 Task: Look for products in the category "Hummus" from Hope Foods only.
Action: Mouse moved to (1017, 311)
Screenshot: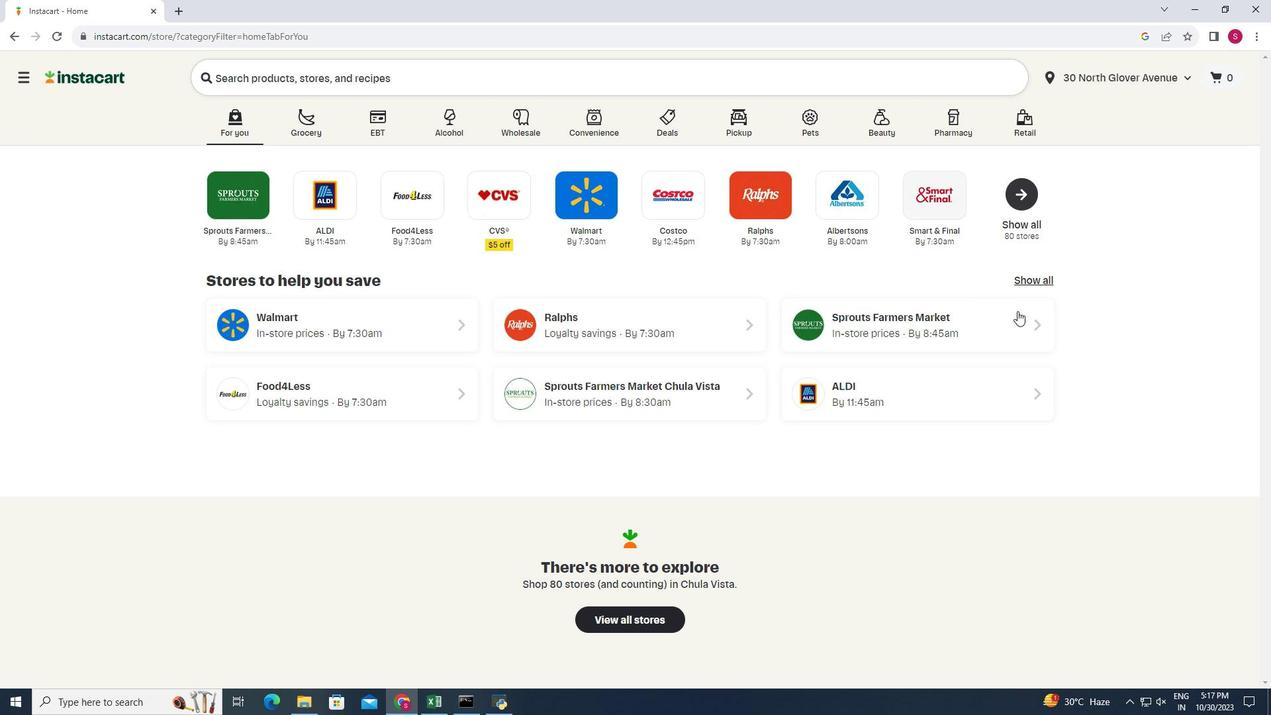 
Action: Mouse pressed left at (1017, 311)
Screenshot: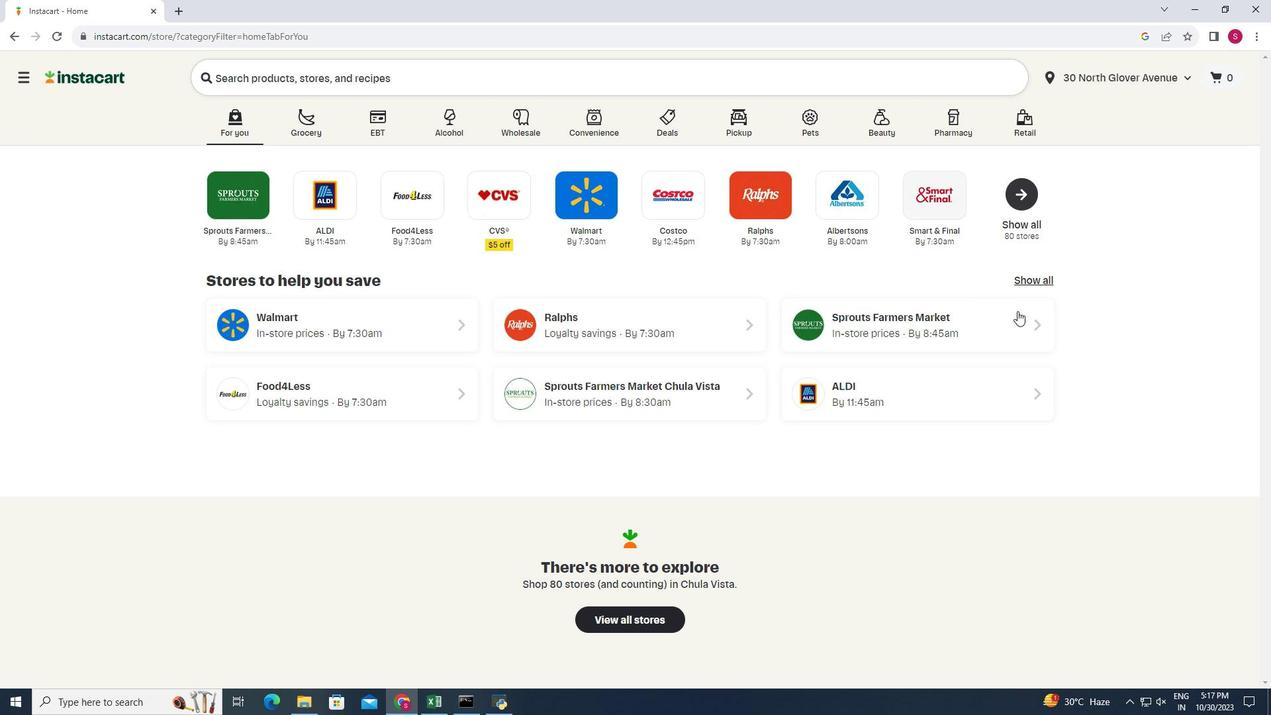 
Action: Mouse moved to (984, 322)
Screenshot: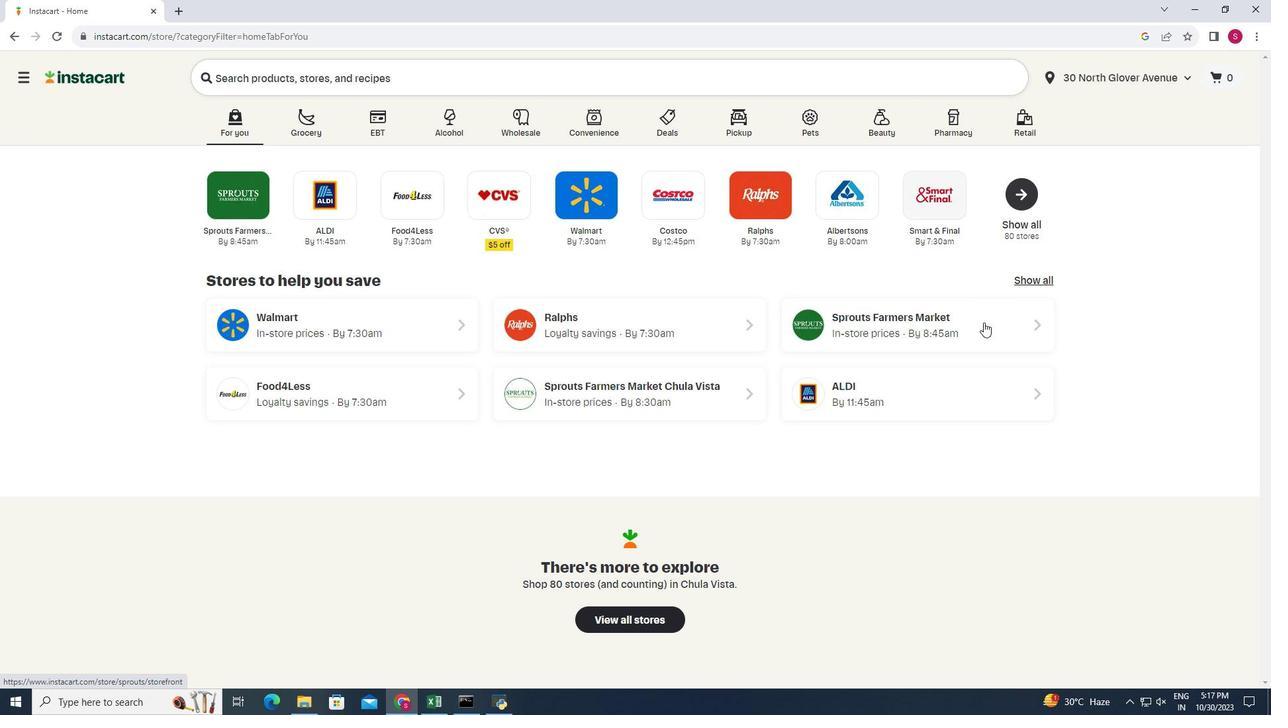 
Action: Mouse pressed left at (984, 322)
Screenshot: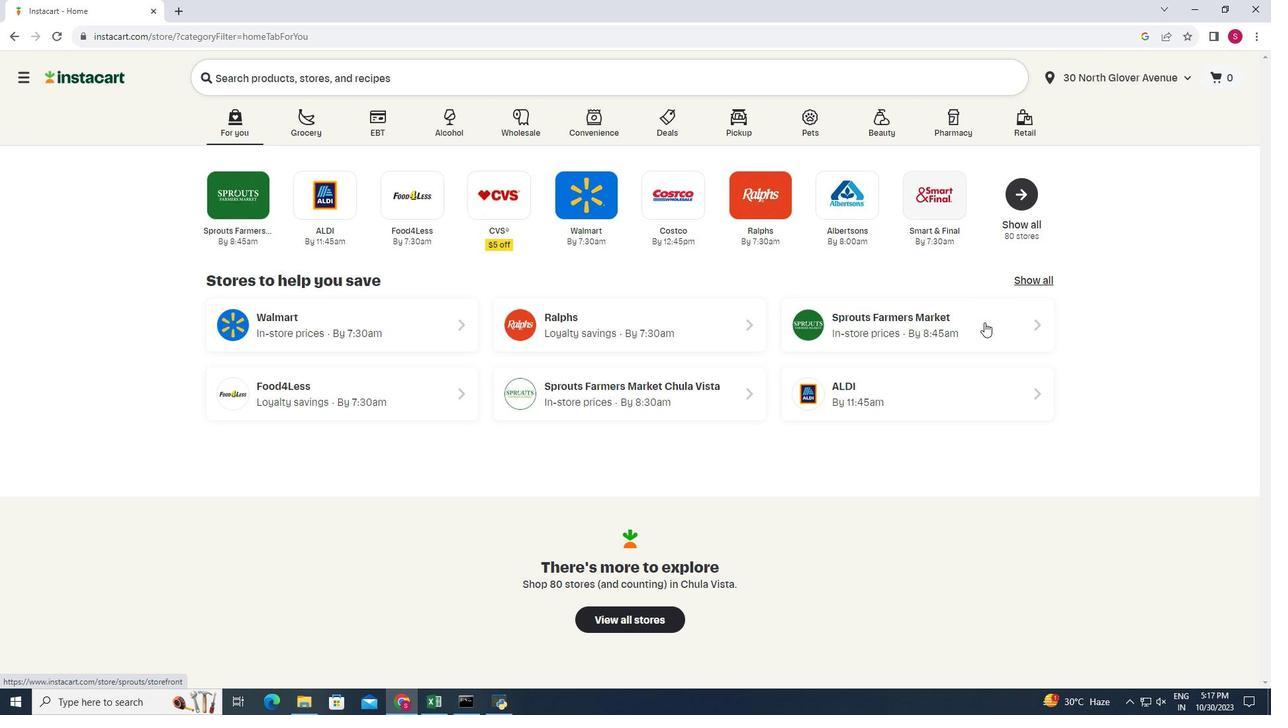 
Action: Mouse moved to (52, 584)
Screenshot: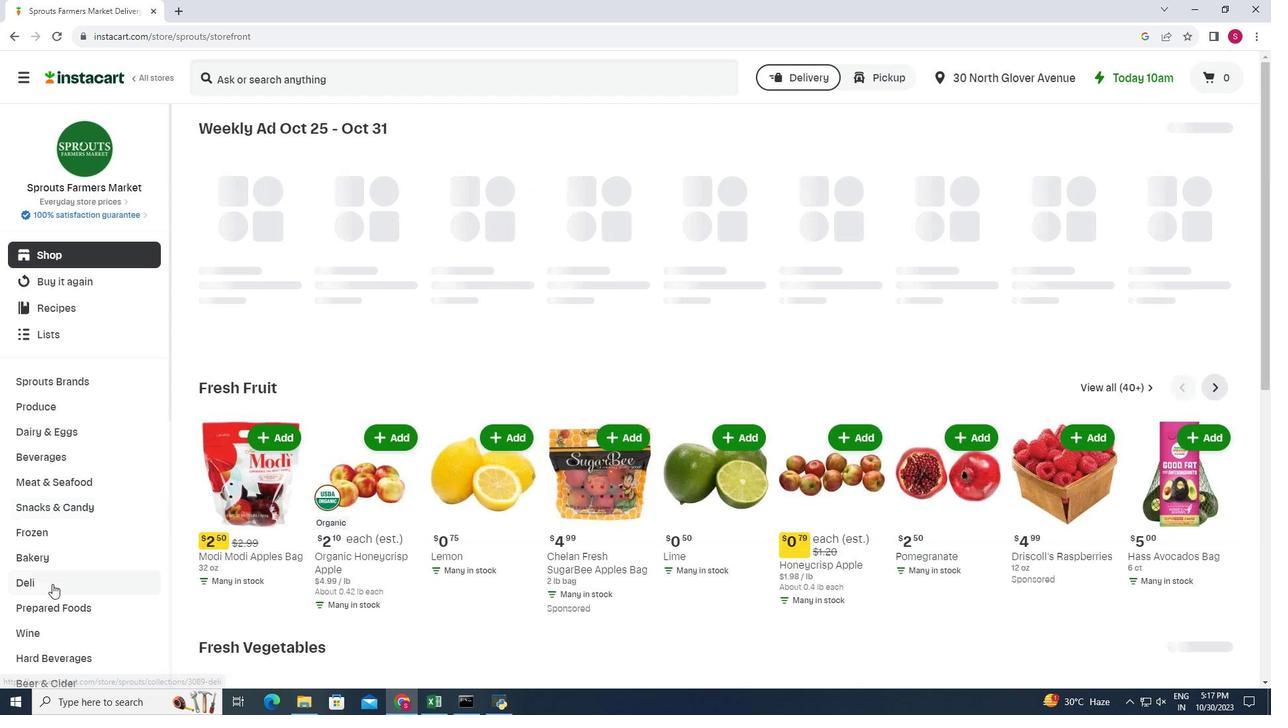 
Action: Mouse pressed left at (52, 584)
Screenshot: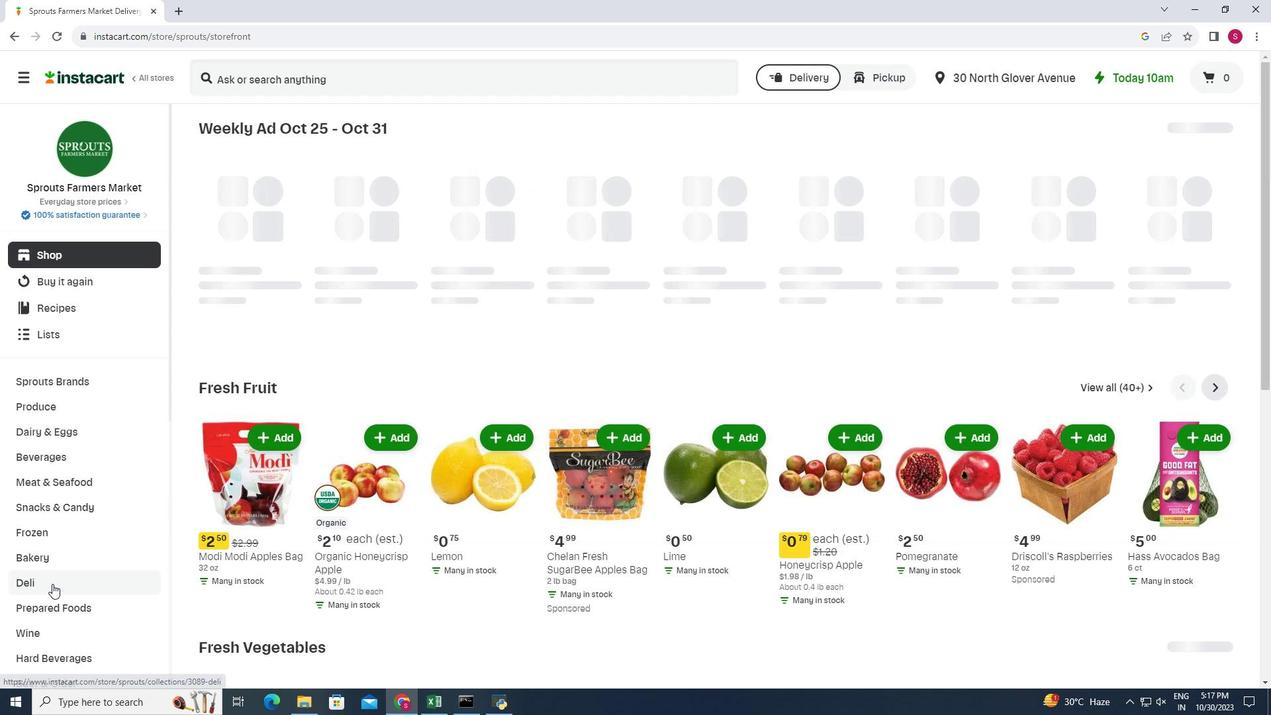
Action: Mouse moved to (428, 167)
Screenshot: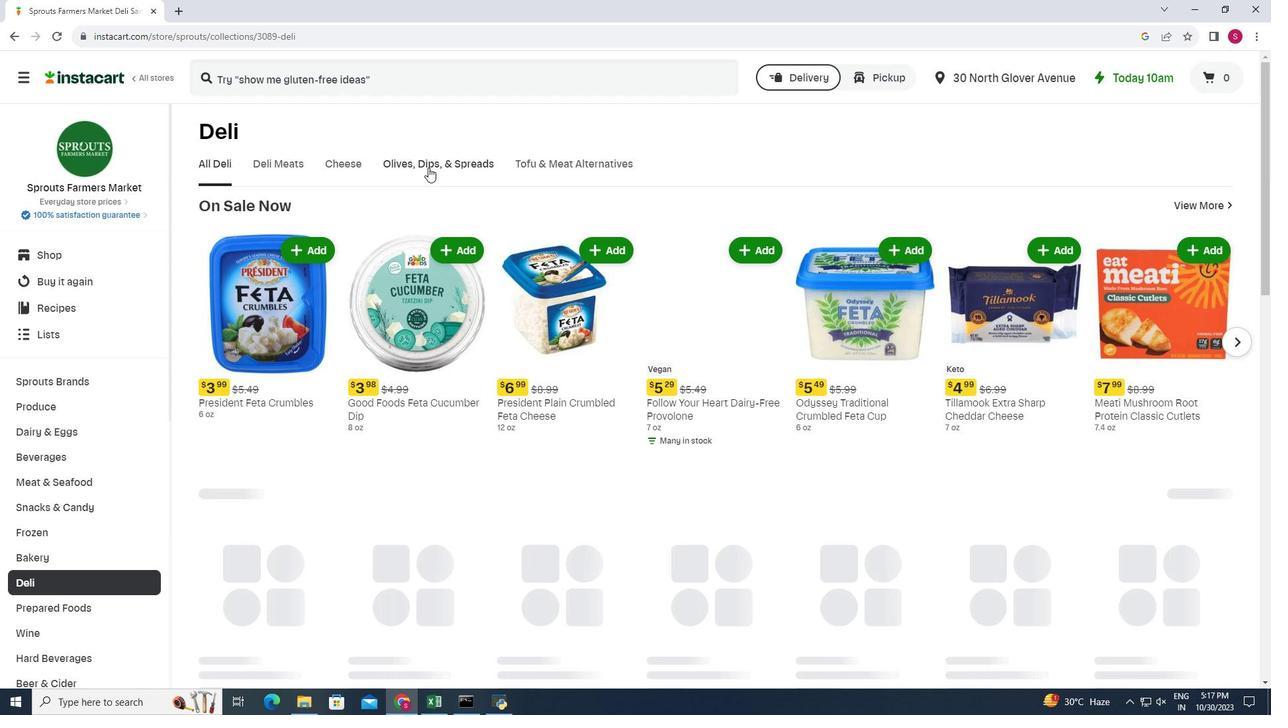 
Action: Mouse pressed left at (428, 167)
Screenshot: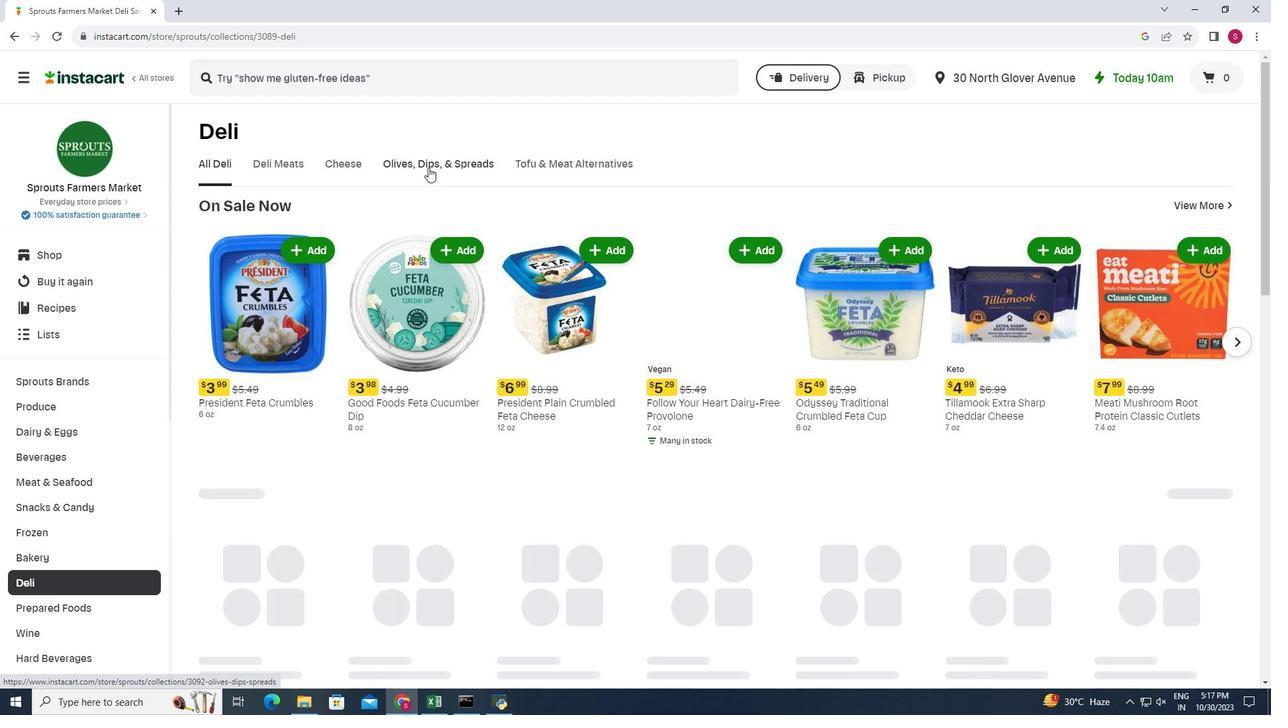 
Action: Mouse moved to (304, 219)
Screenshot: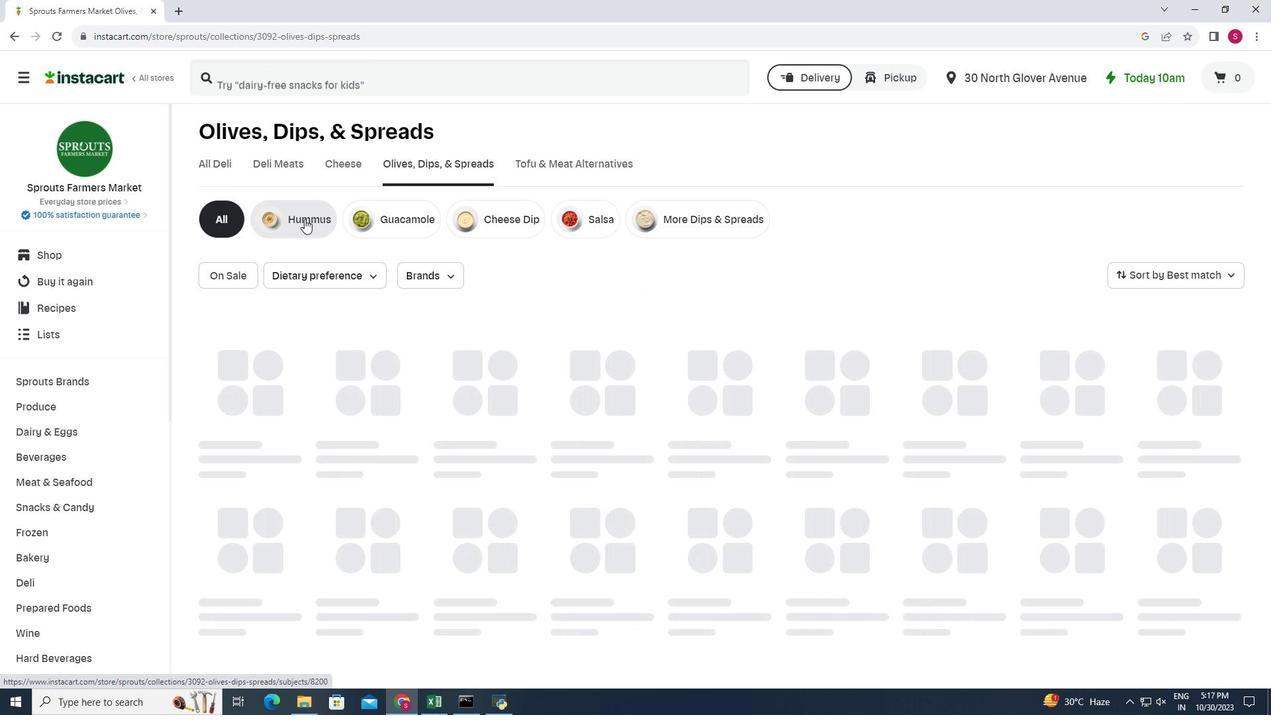 
Action: Mouse pressed left at (304, 219)
Screenshot: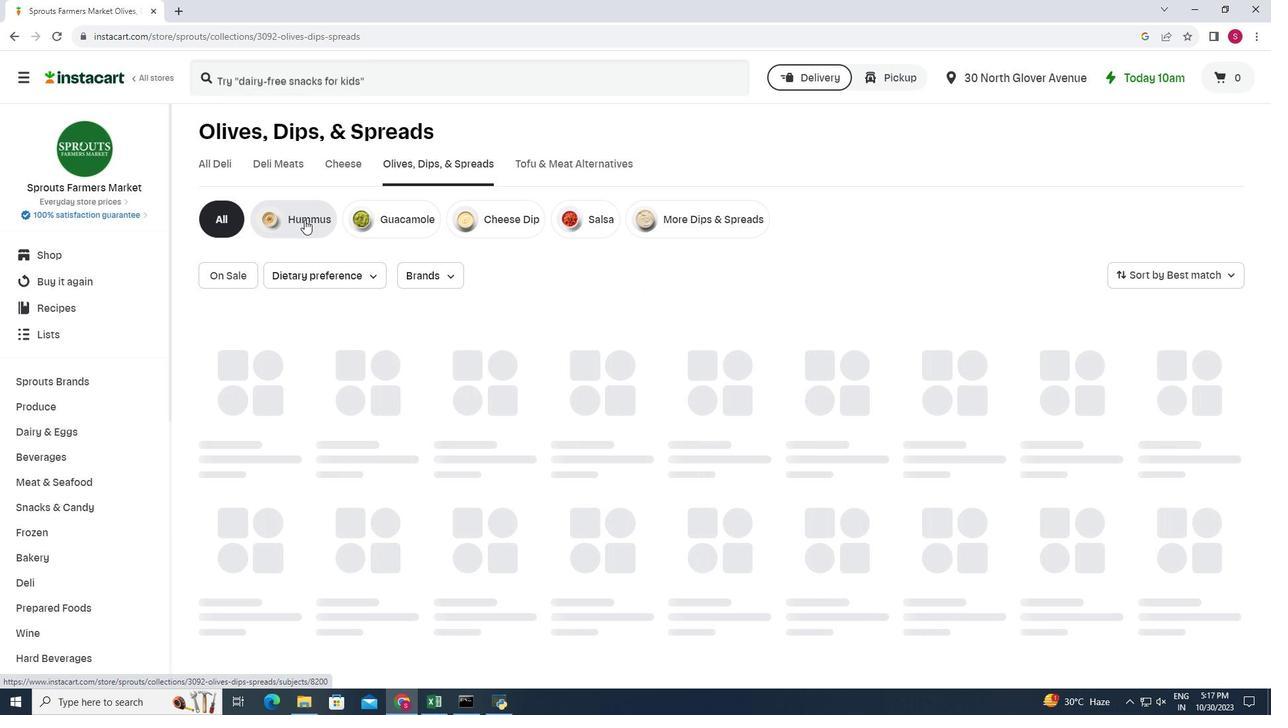 
Action: Mouse moved to (388, 272)
Screenshot: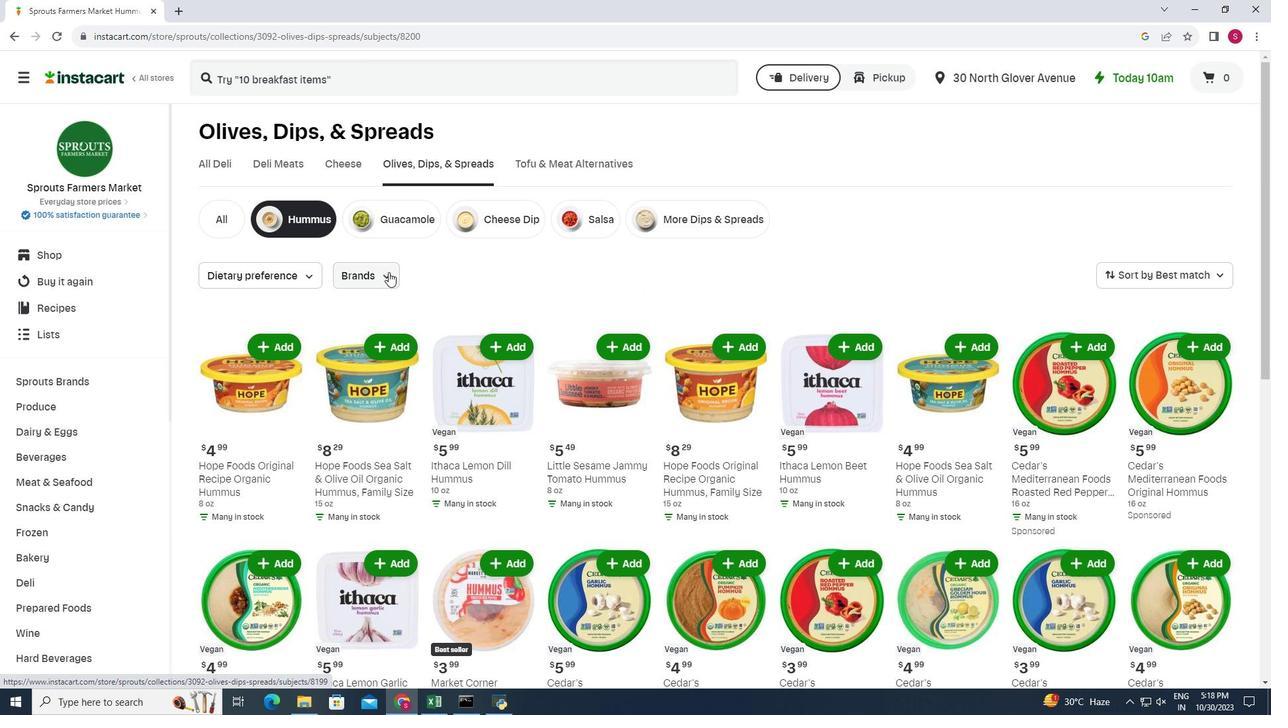 
Action: Mouse pressed left at (388, 272)
Screenshot: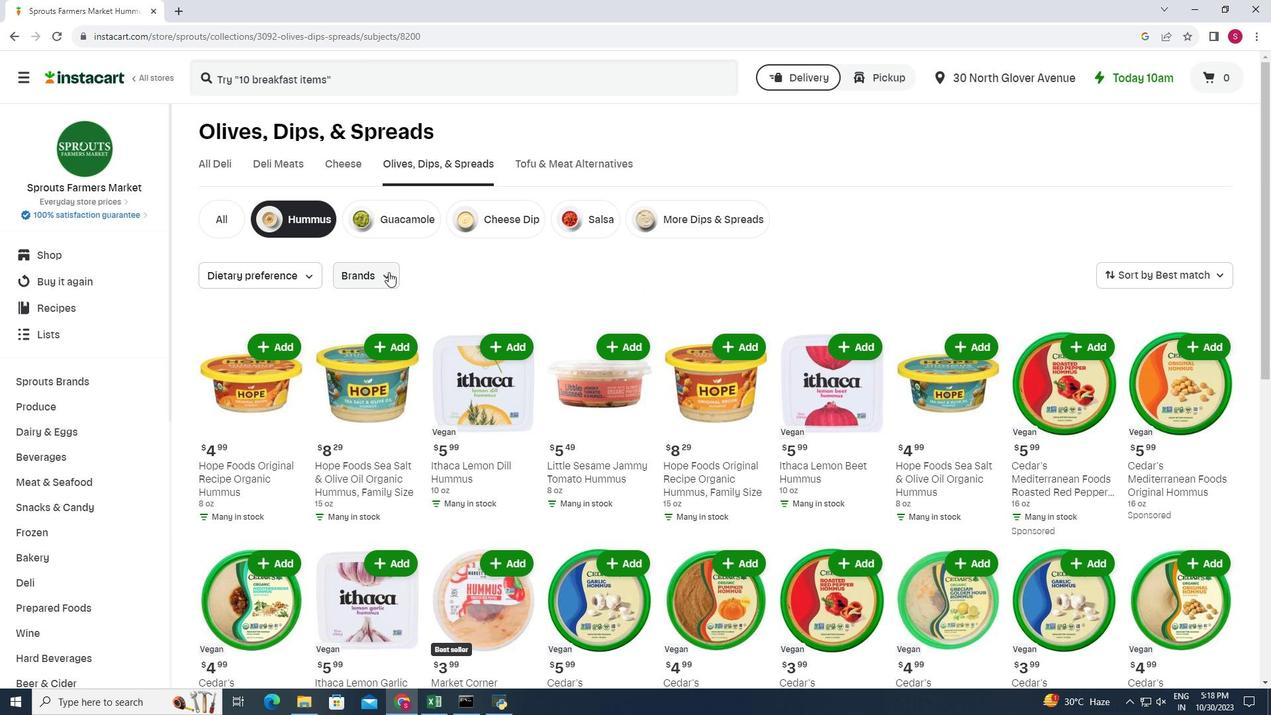 
Action: Mouse moved to (358, 419)
Screenshot: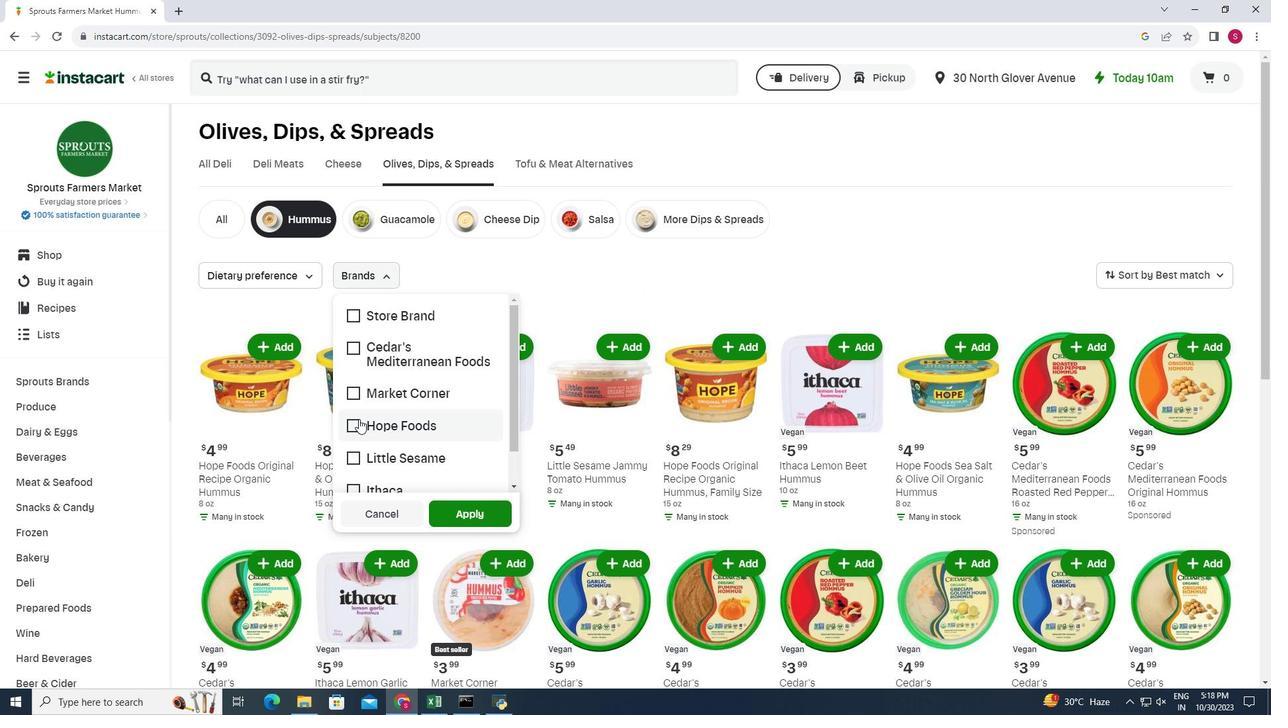 
Action: Mouse pressed left at (358, 419)
Screenshot: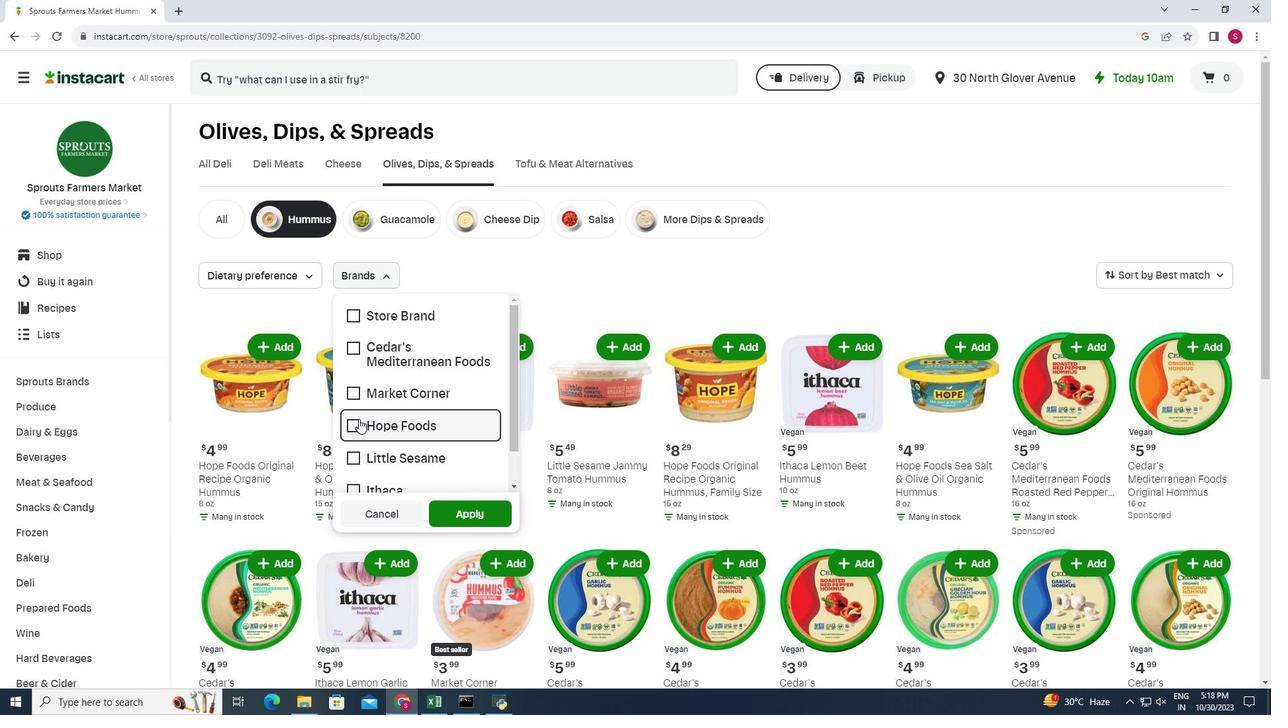 
Action: Mouse moved to (458, 511)
Screenshot: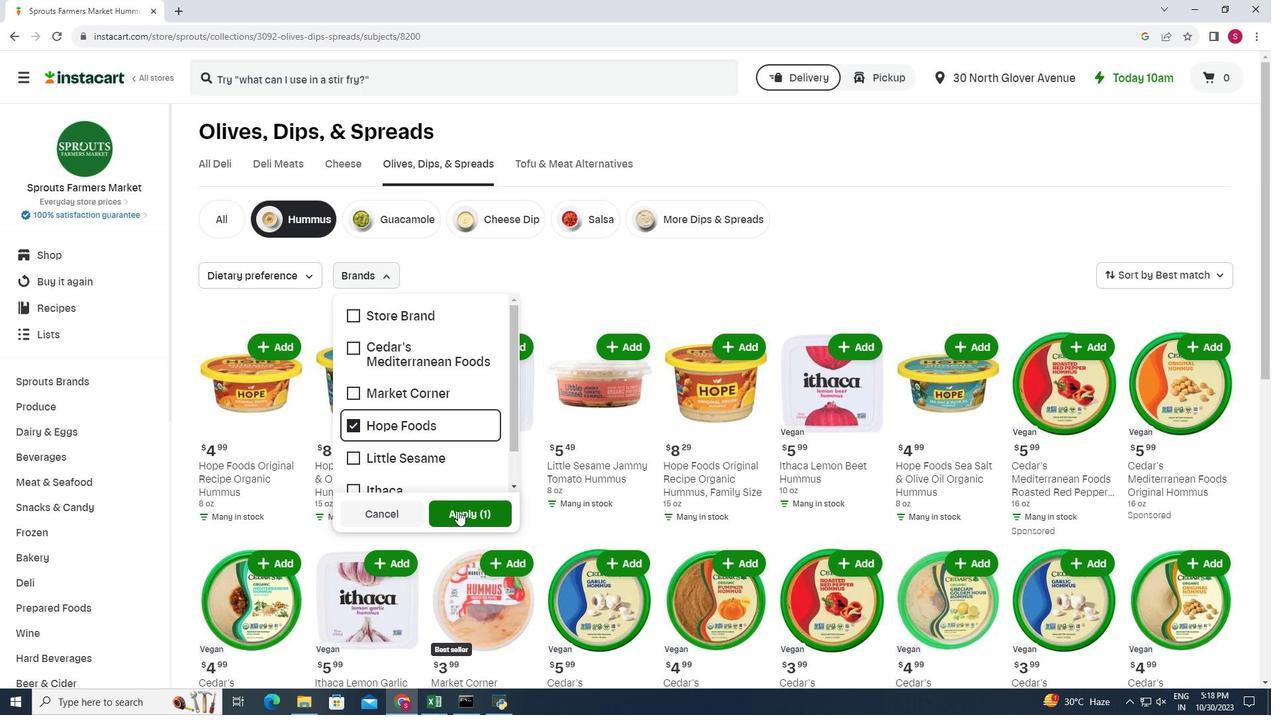 
Action: Mouse pressed left at (458, 511)
Screenshot: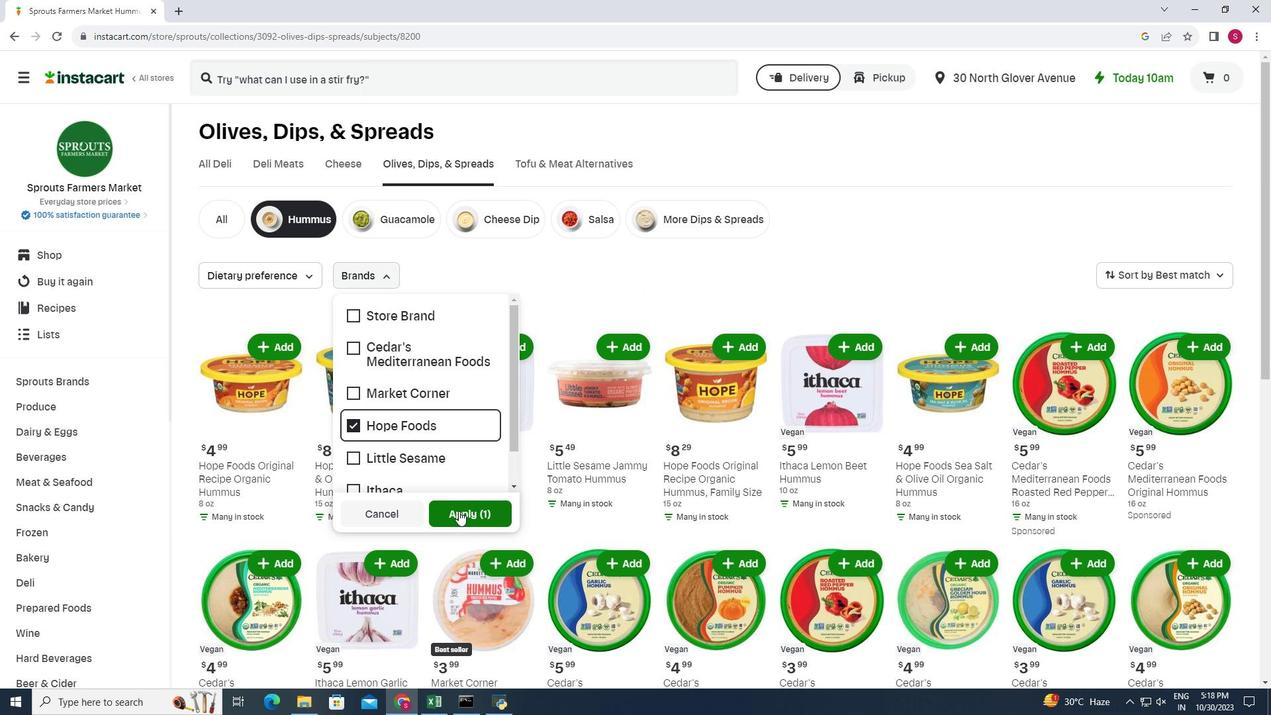 
Action: Mouse moved to (780, 325)
Screenshot: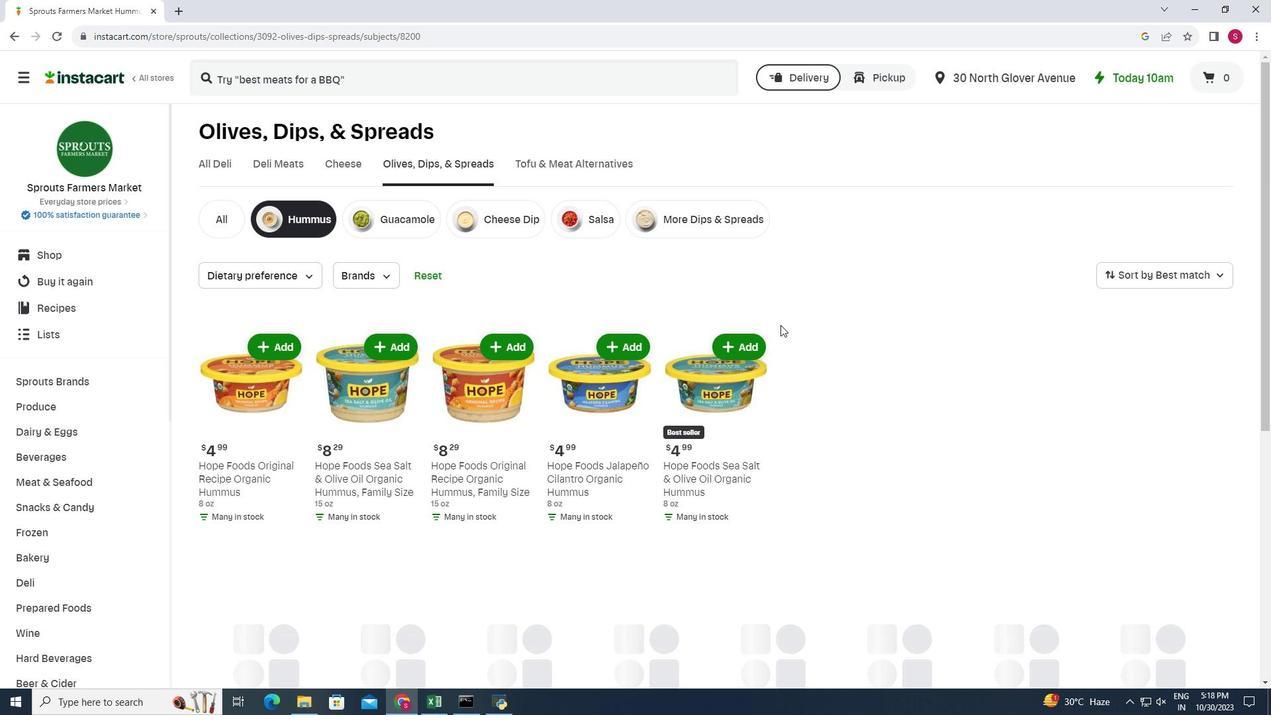 
Action: Mouse scrolled (780, 324) with delta (0, 0)
Screenshot: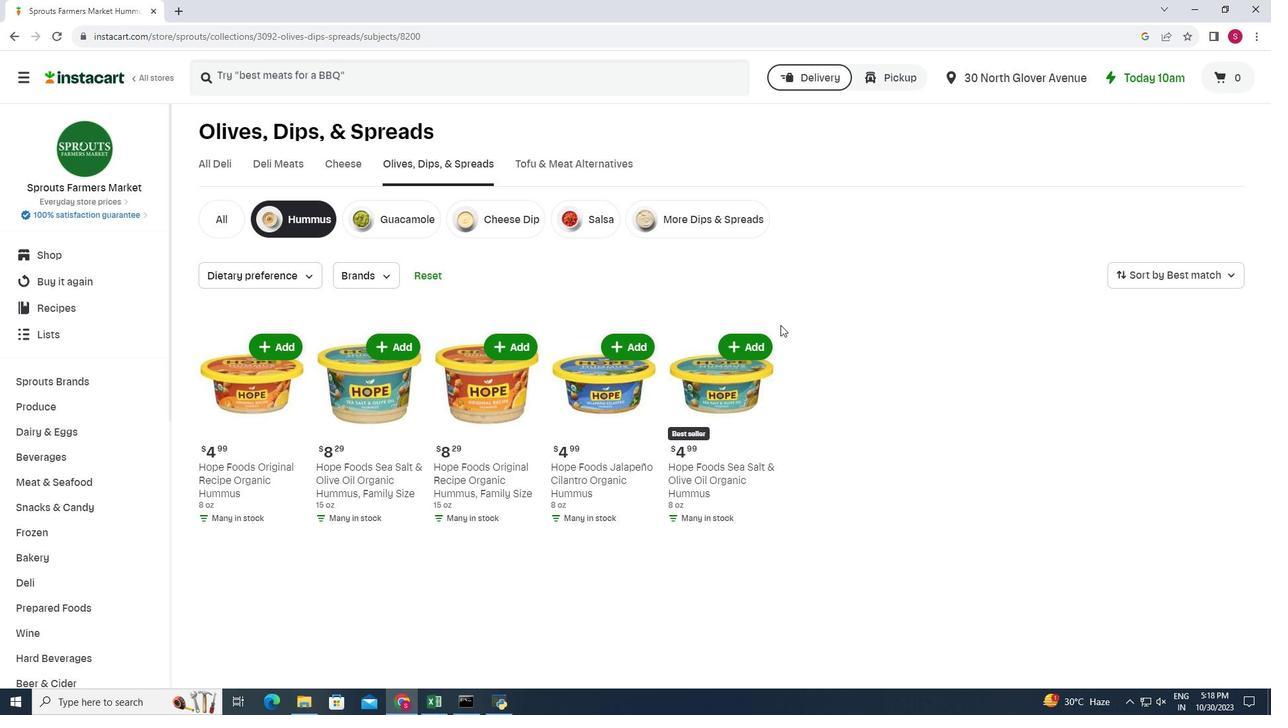 
Action: Mouse scrolled (780, 324) with delta (0, 0)
Screenshot: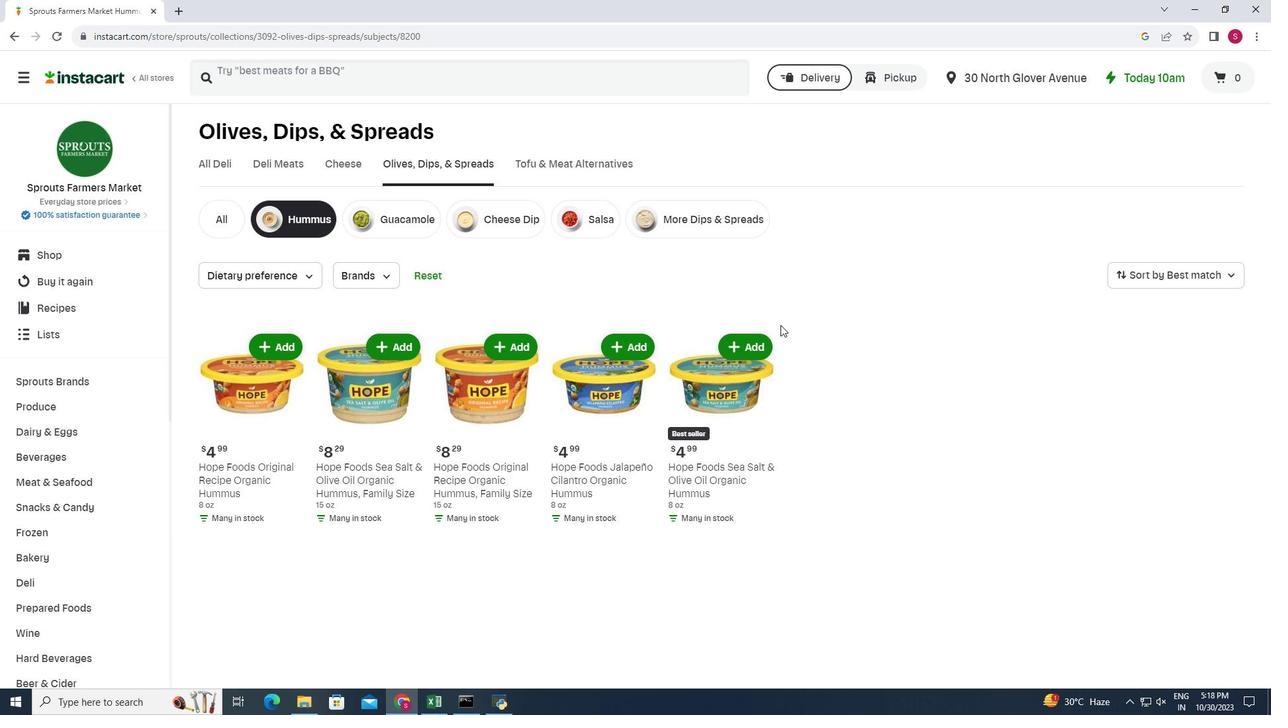 
Action: Mouse moved to (776, 327)
Screenshot: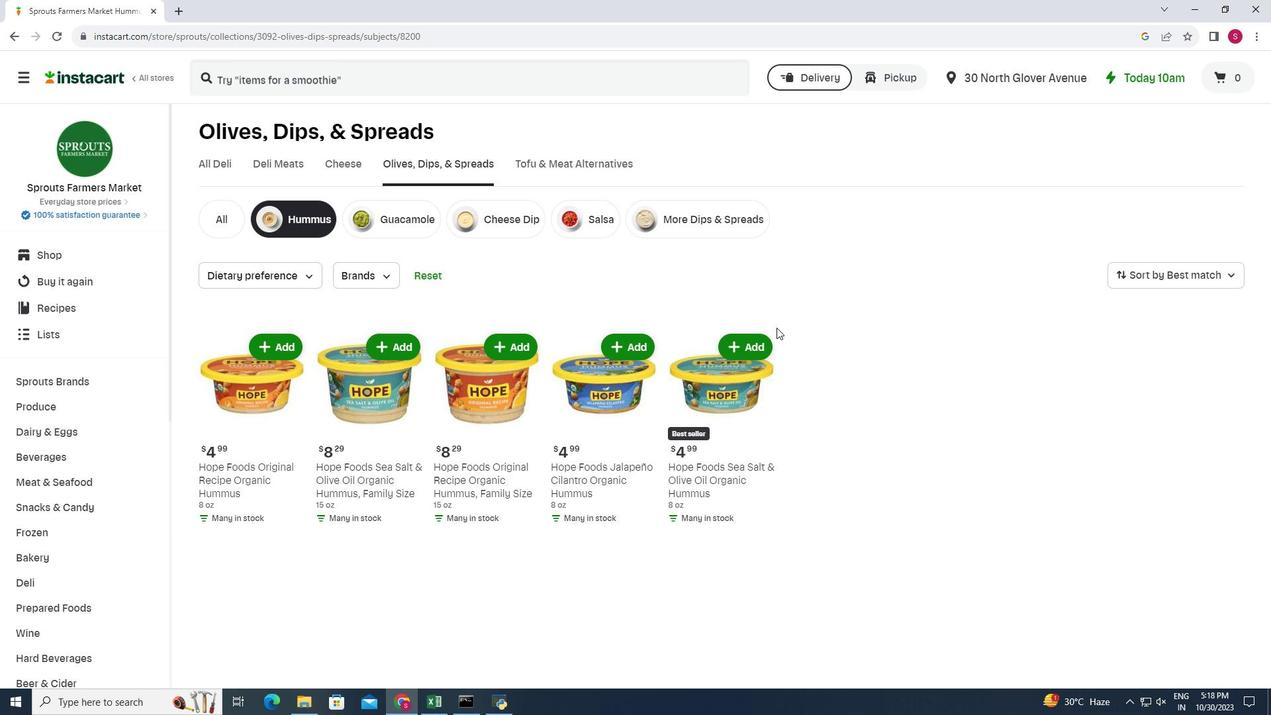 
